Task: Enable alerts for new tour insights from email types.
Action: Mouse moved to (1235, 137)
Screenshot: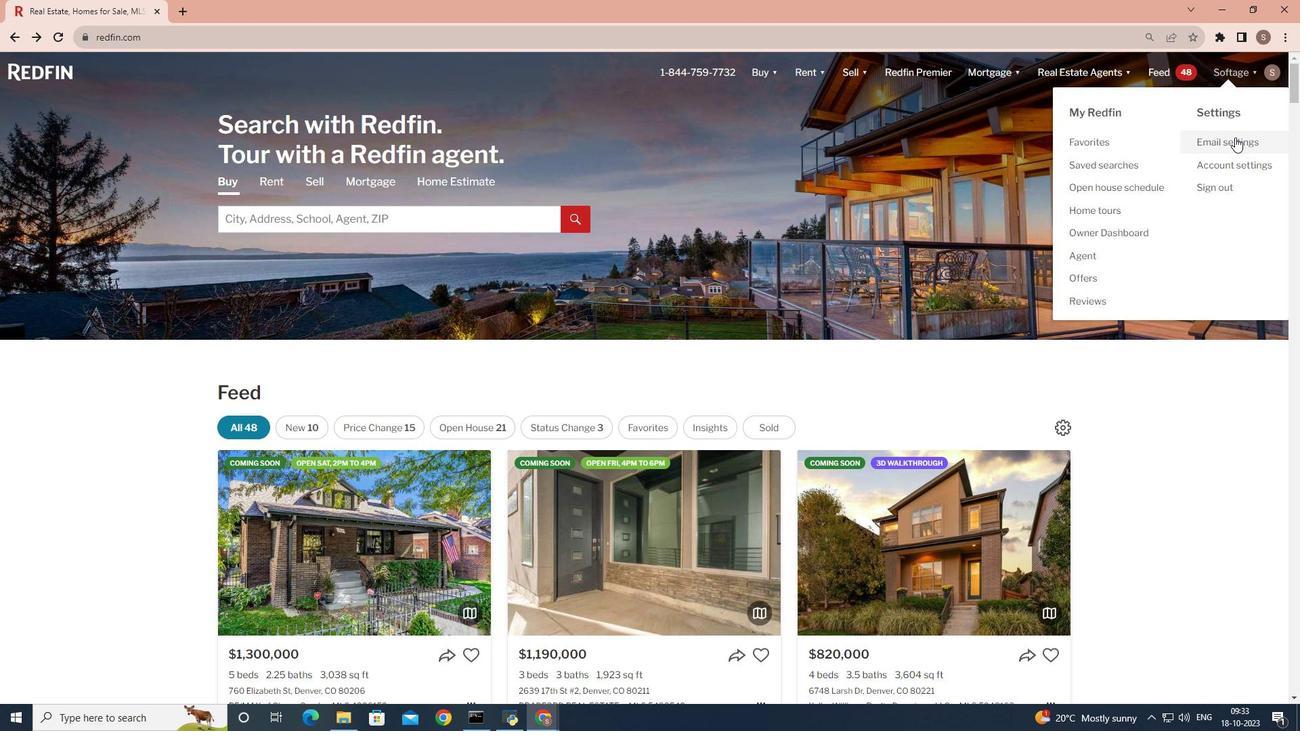 
Action: Mouse pressed left at (1235, 137)
Screenshot: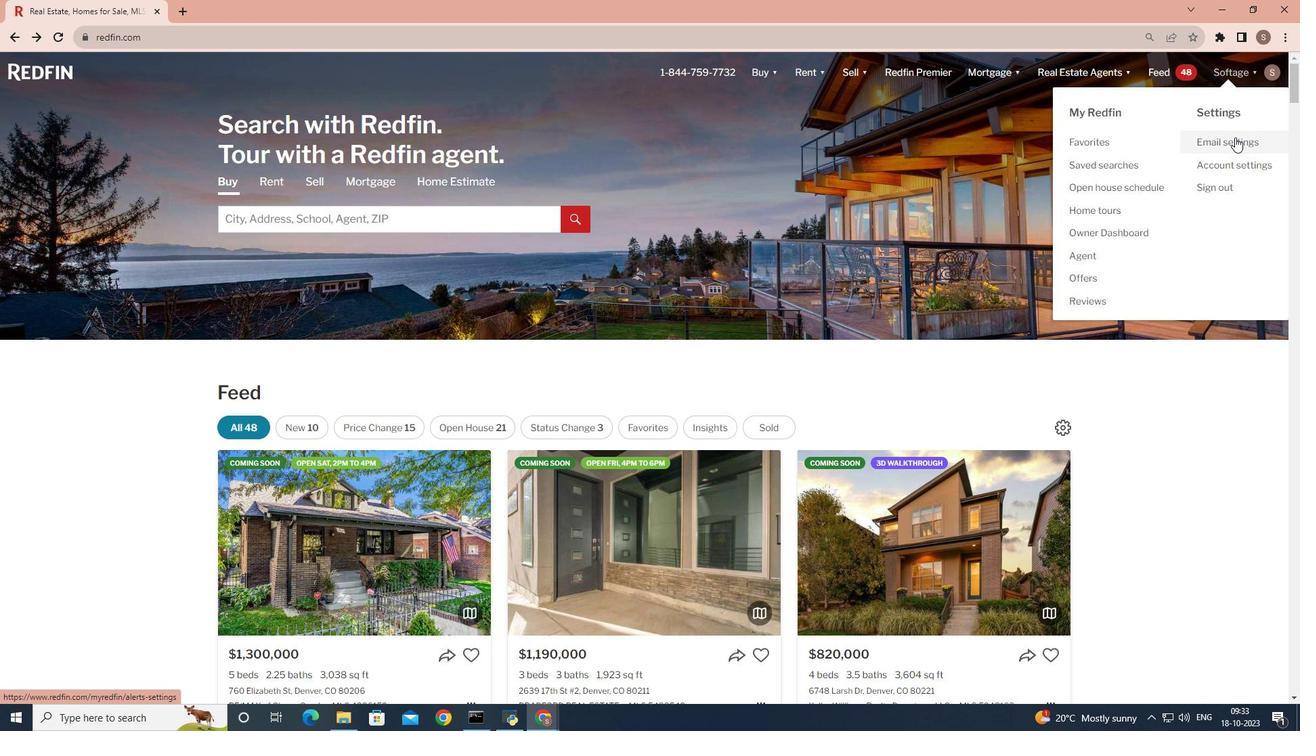
Action: Mouse pressed left at (1235, 137)
Screenshot: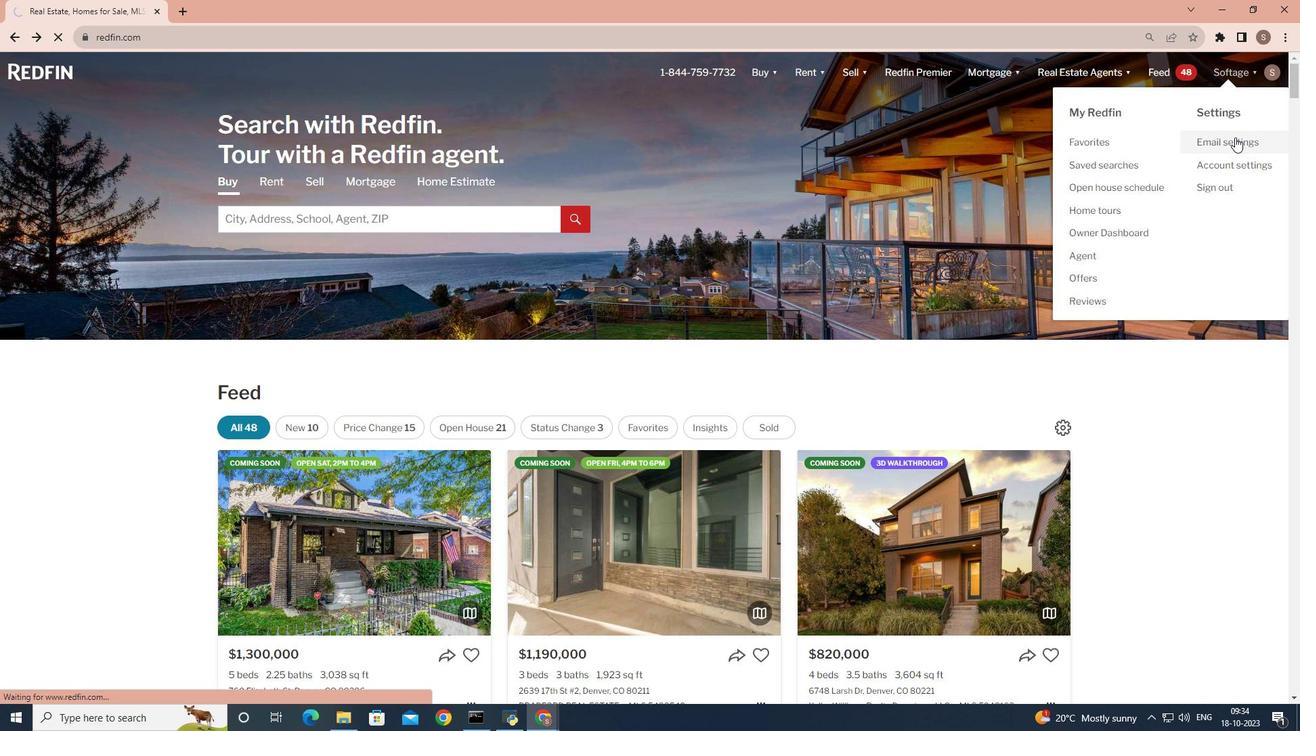 
Action: Mouse moved to (575, 392)
Screenshot: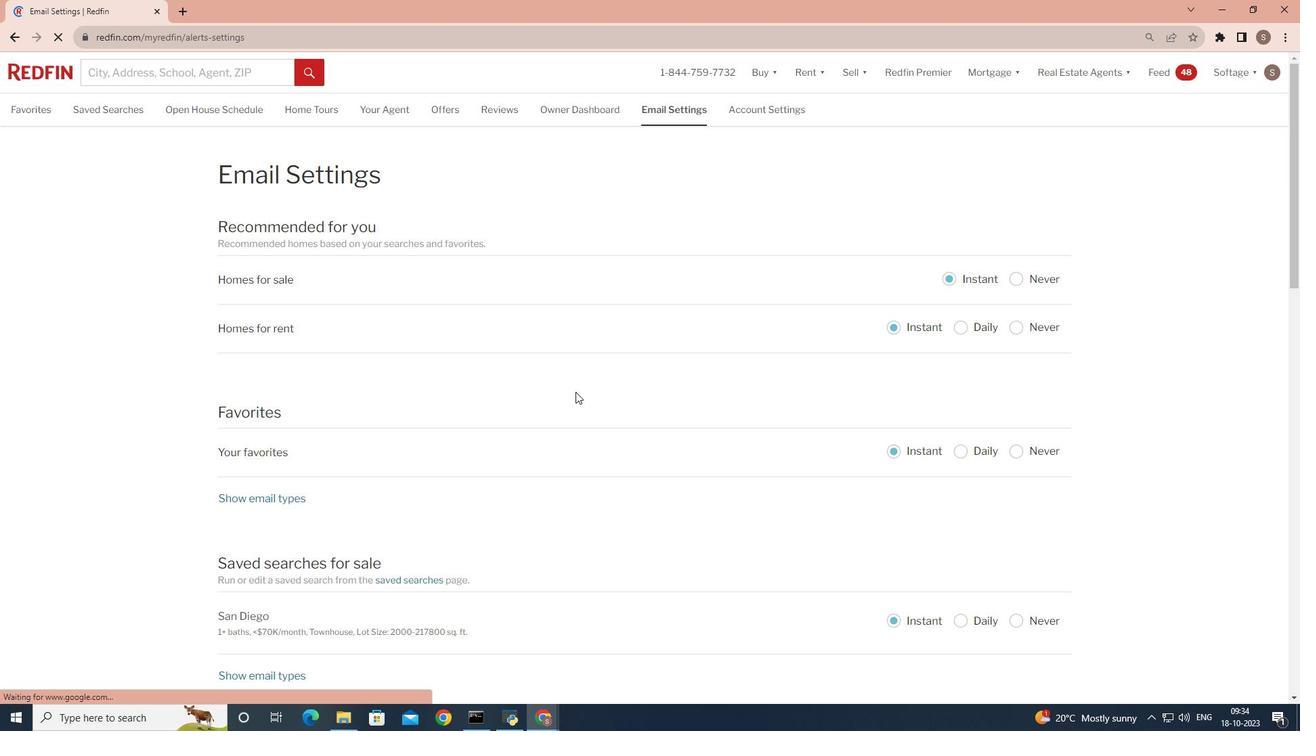 
Action: Mouse scrolled (575, 391) with delta (0, 0)
Screenshot: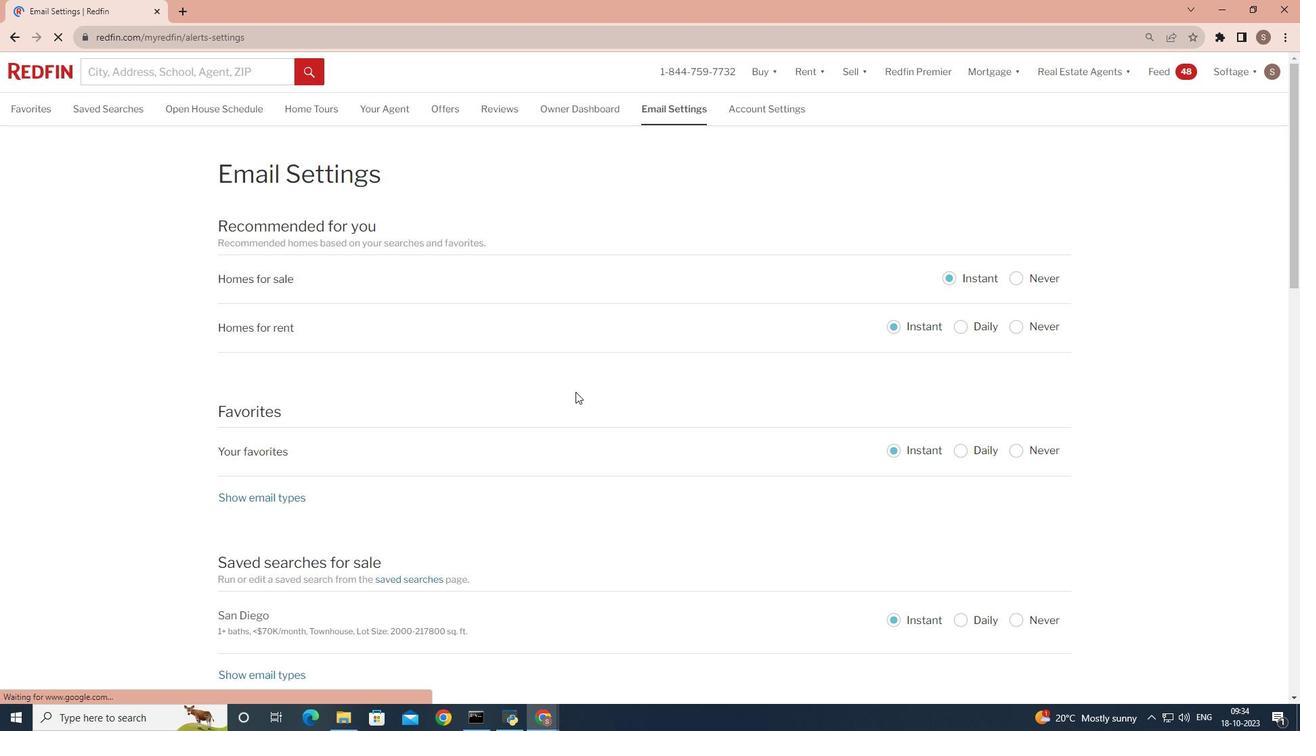 
Action: Mouse moved to (237, 432)
Screenshot: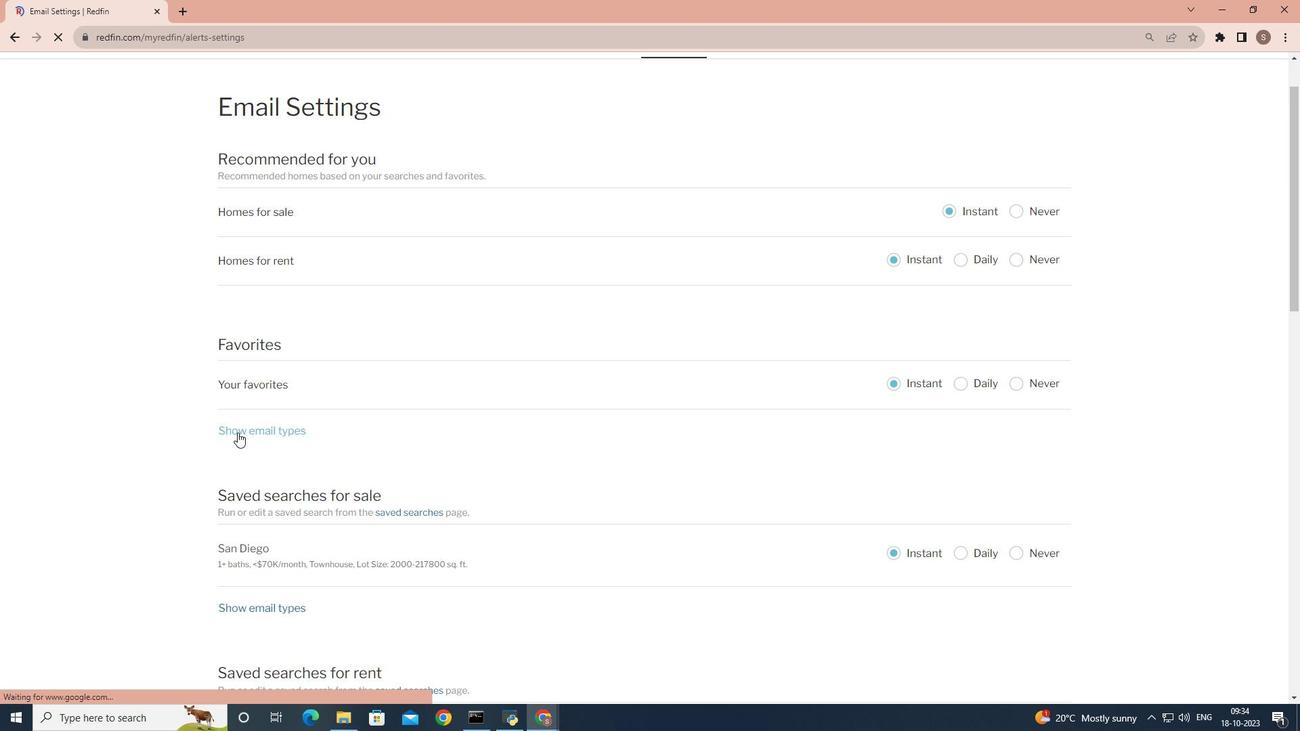 
Action: Mouse pressed left at (237, 432)
Screenshot: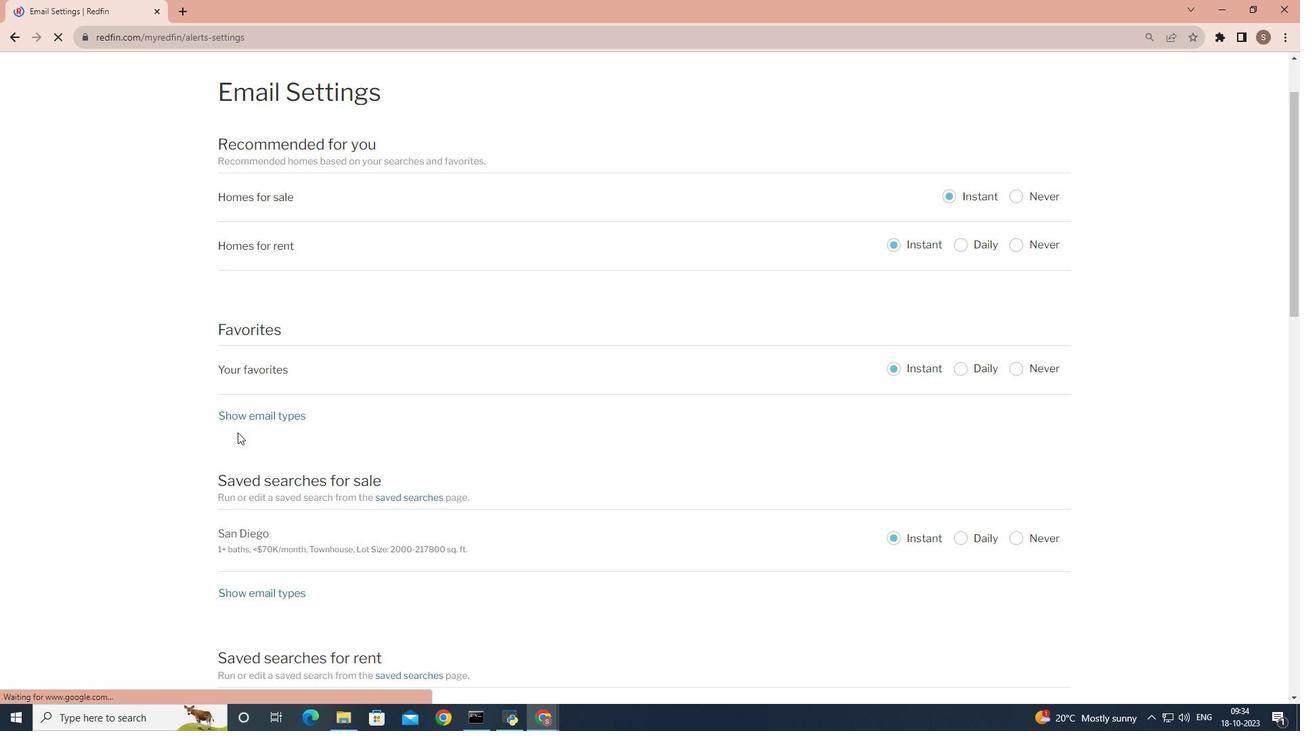 
Action: Mouse moved to (260, 417)
Screenshot: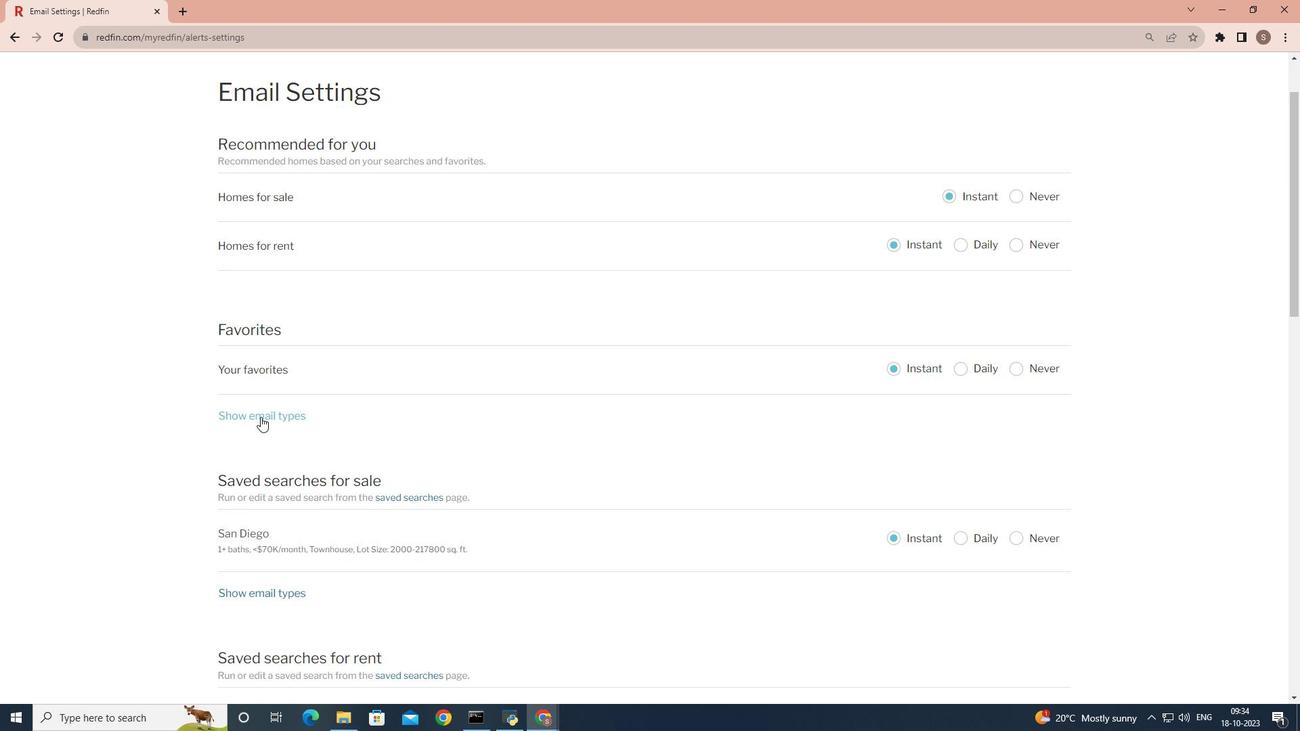 
Action: Mouse pressed left at (260, 417)
Screenshot: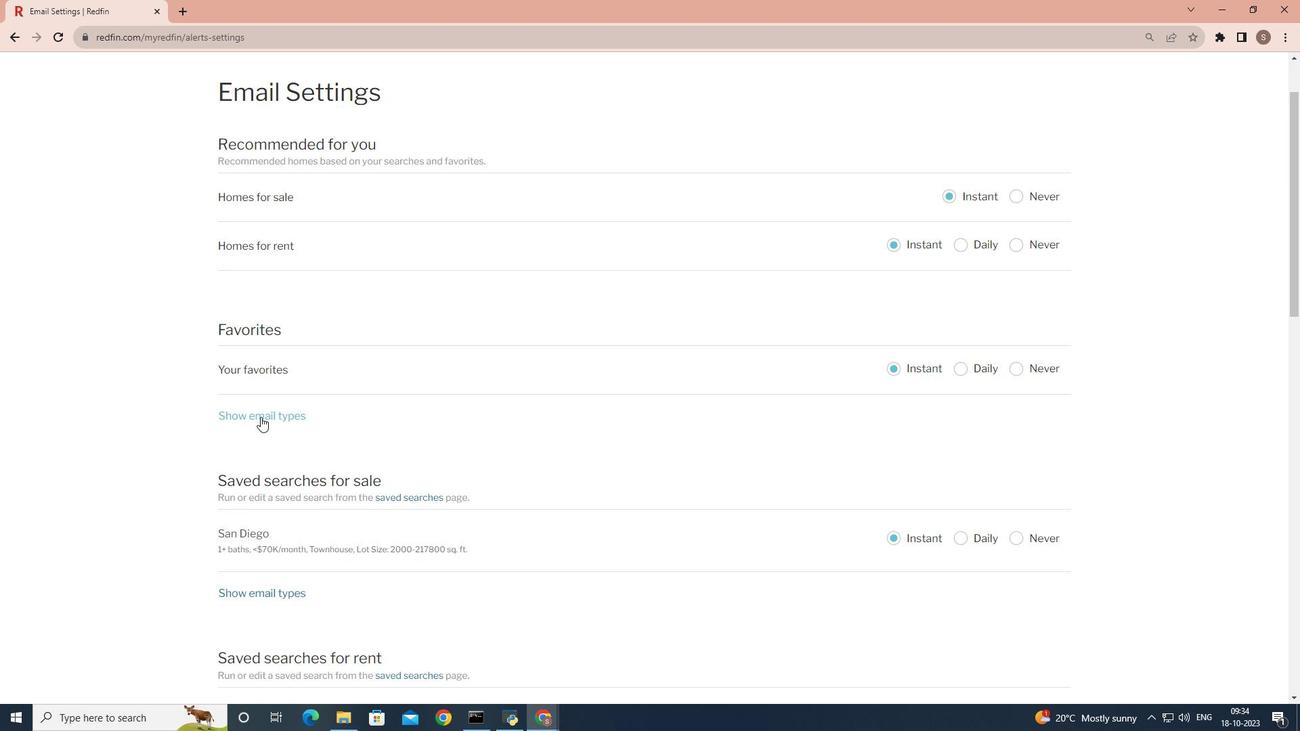 
Action: Mouse moved to (377, 439)
Screenshot: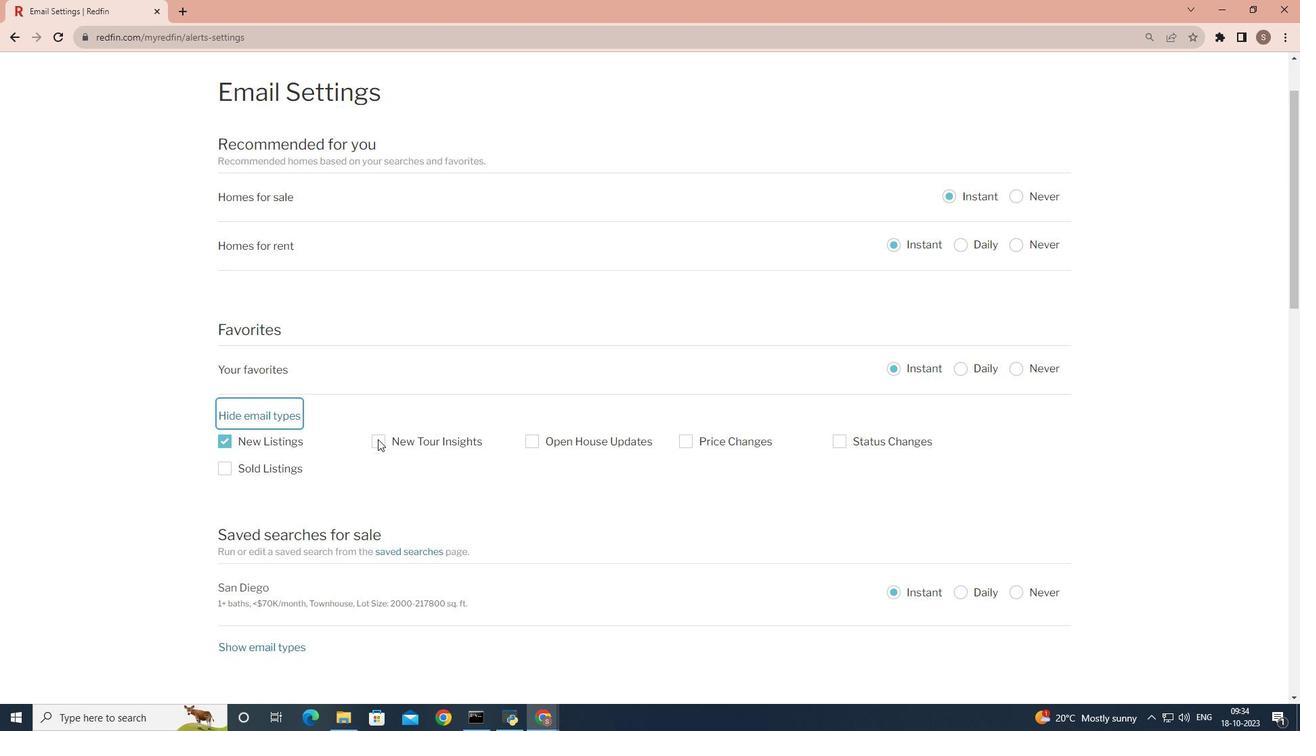 
Action: Mouse pressed left at (377, 439)
Screenshot: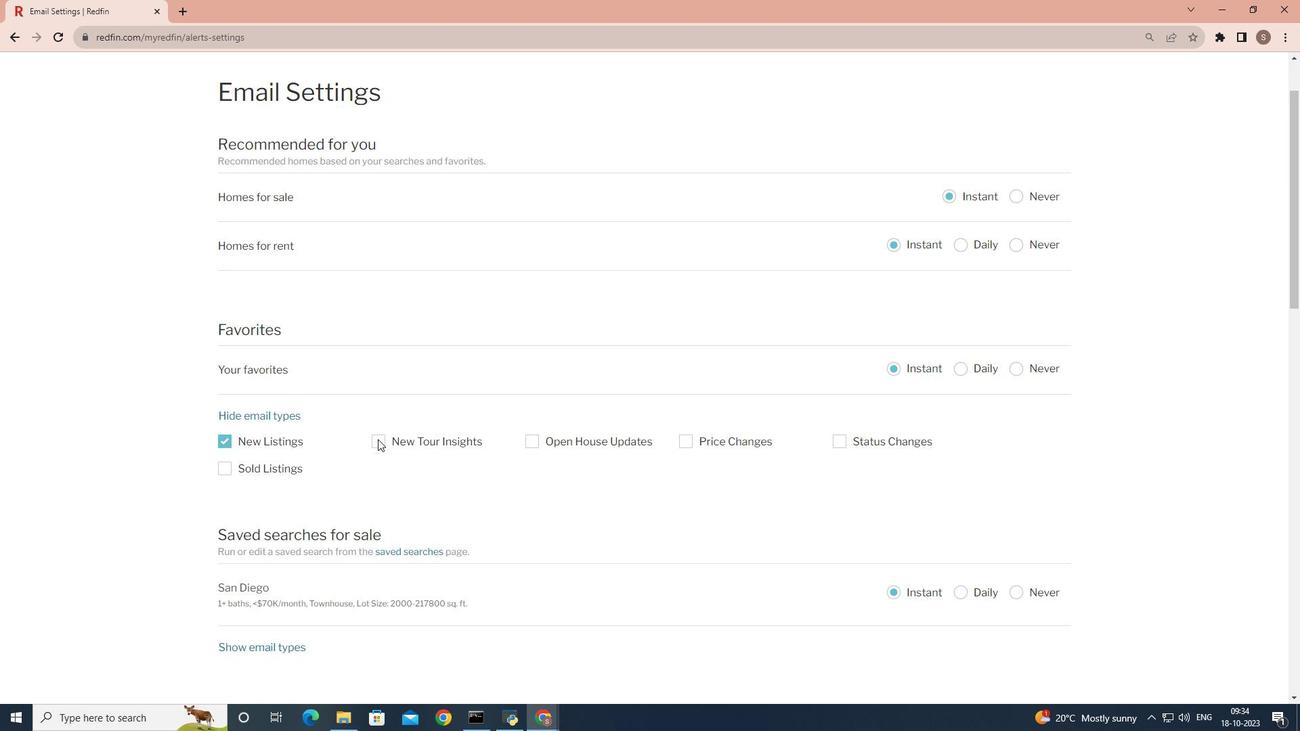 
Action: Mouse moved to (220, 440)
Screenshot: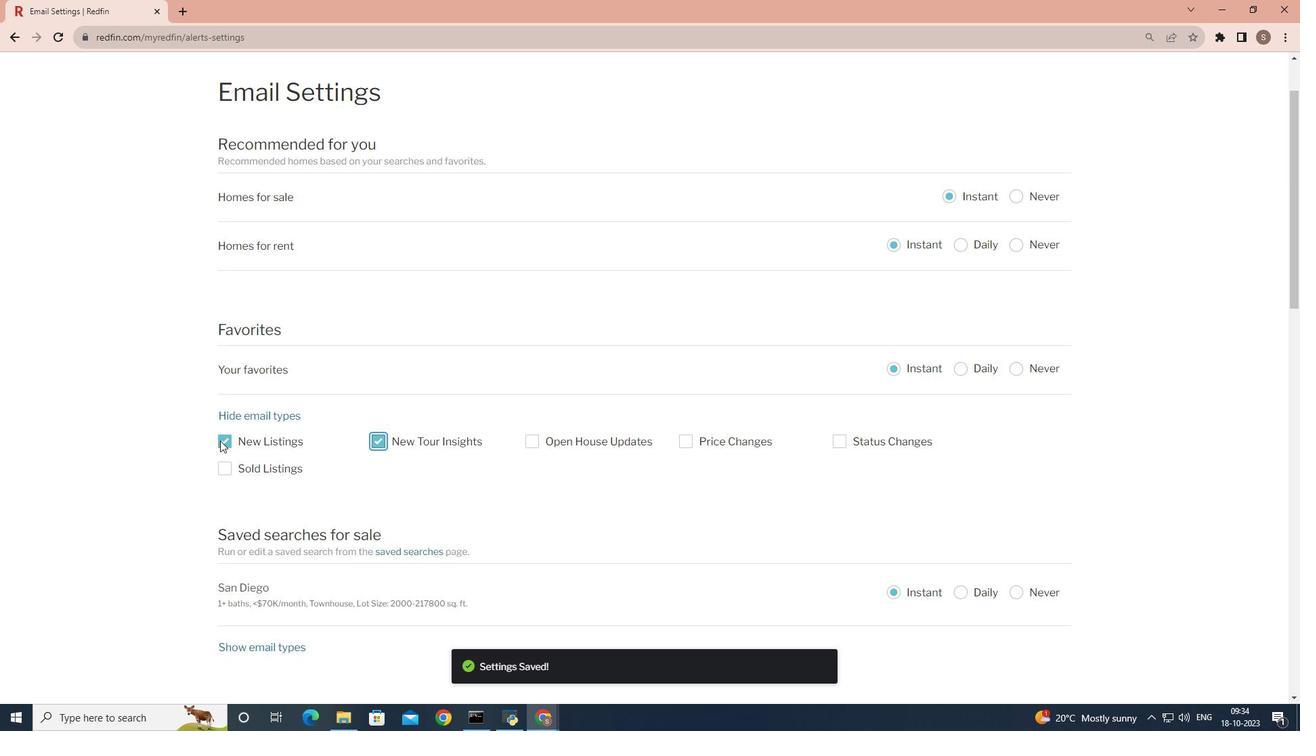 
Action: Mouse pressed left at (220, 440)
Screenshot: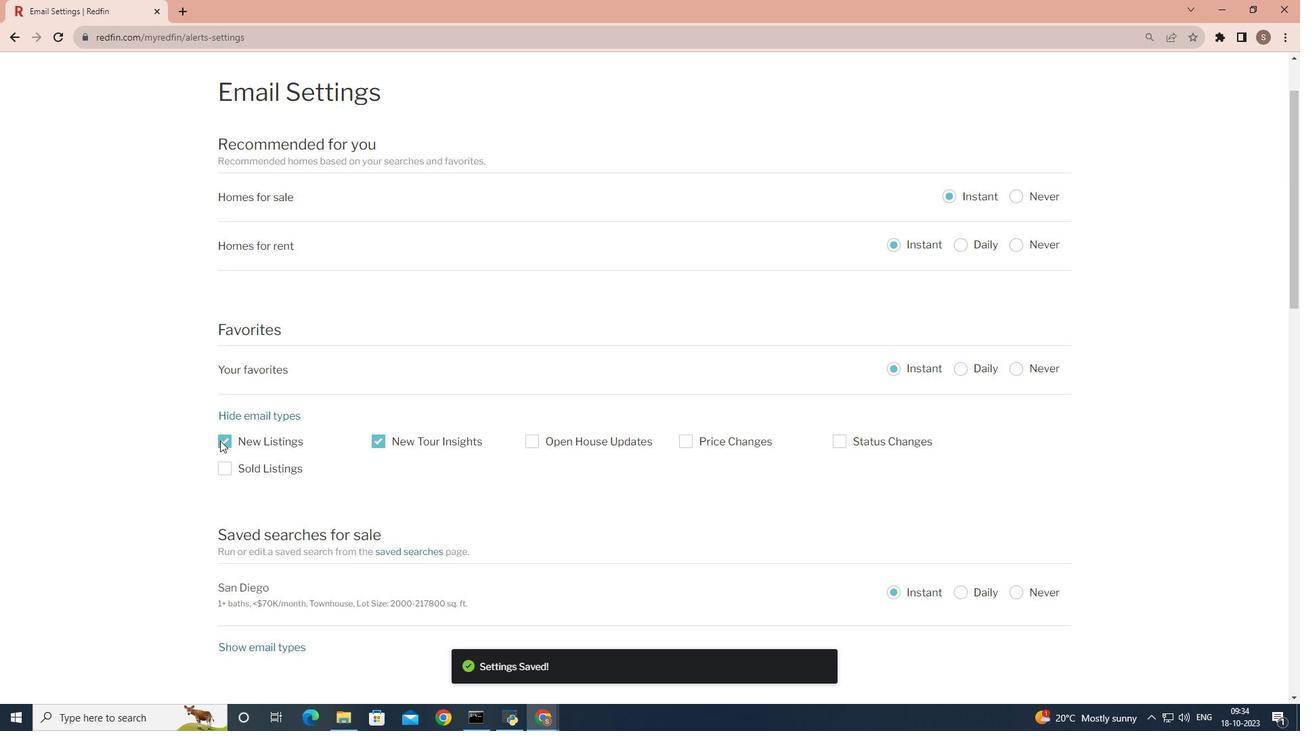 
Action: Mouse moved to (423, 489)
Screenshot: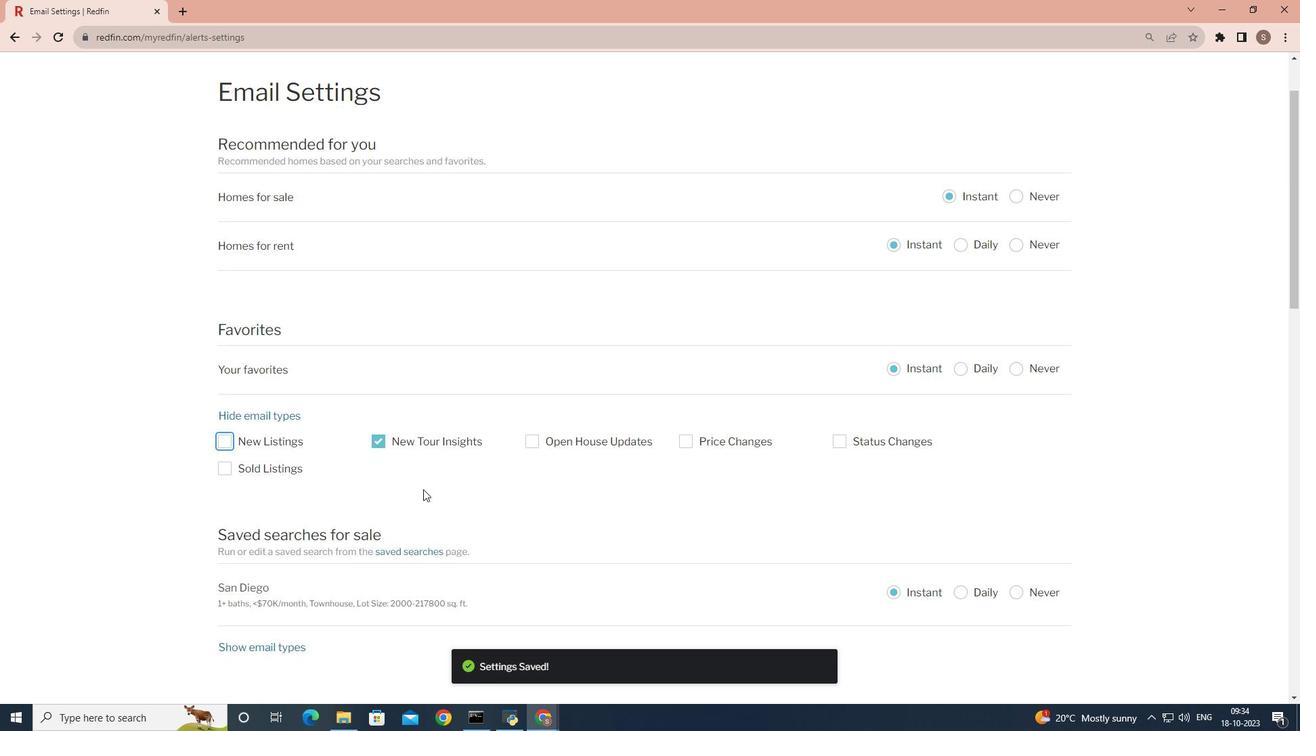 
